 Task: Select the paper size with legal.
Action: Mouse moved to (52, 130)
Screenshot: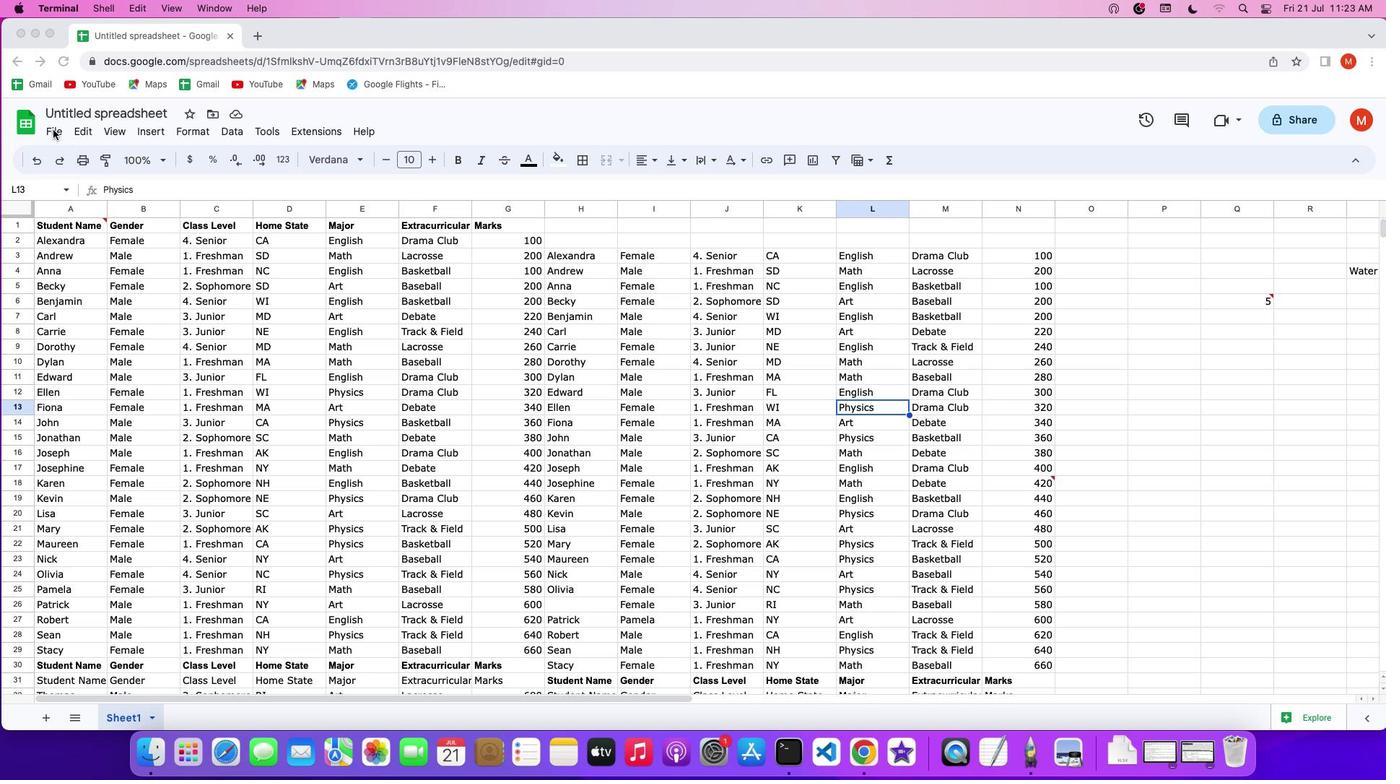 
Action: Mouse pressed left at (52, 130)
Screenshot: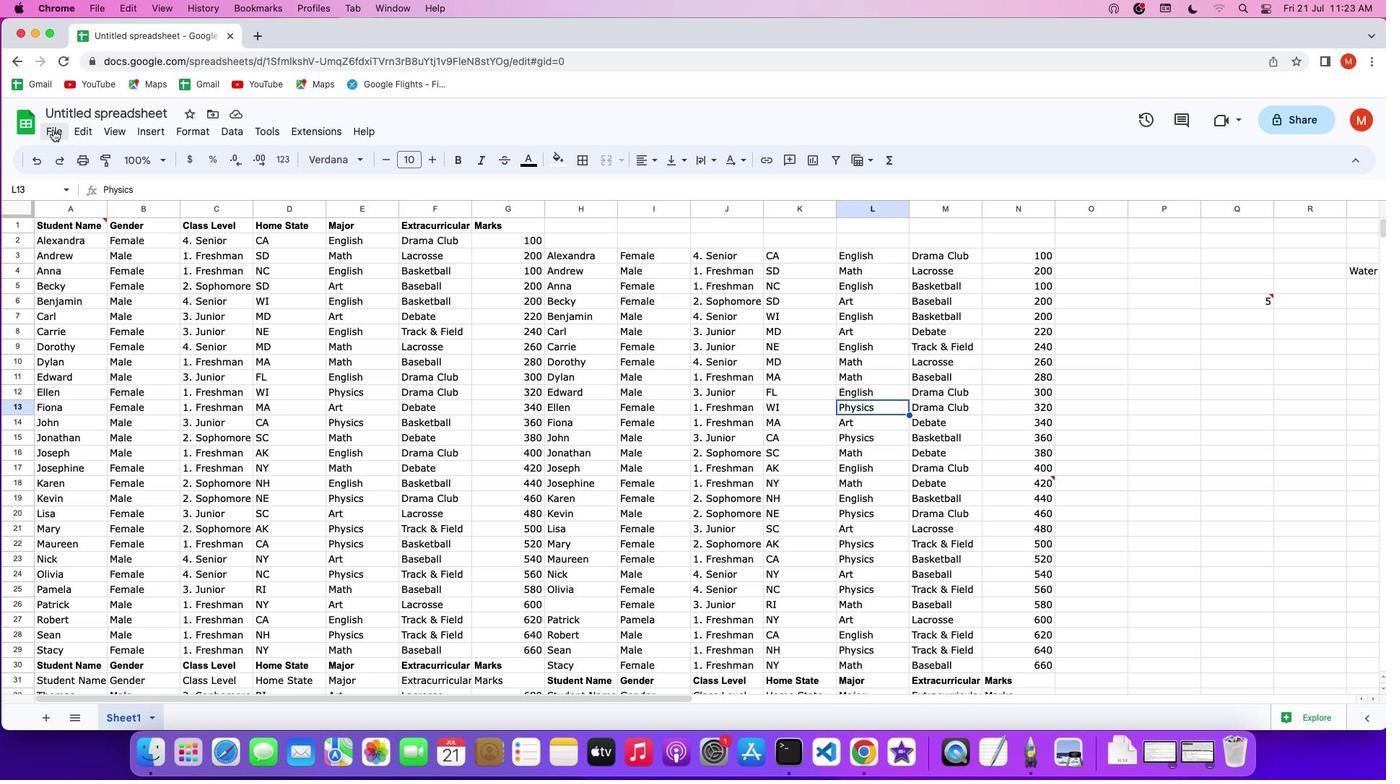 
Action: Mouse moved to (52, 130)
Screenshot: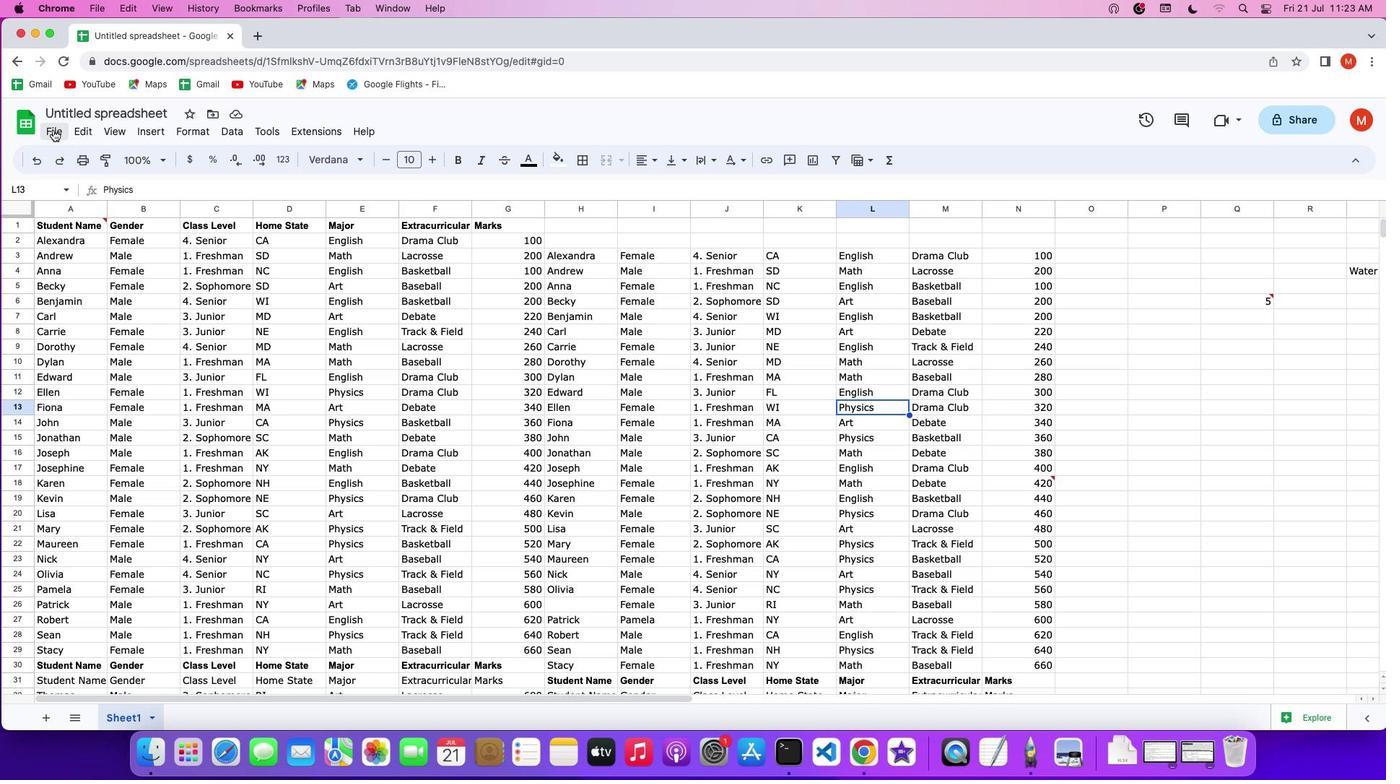 
Action: Mouse pressed left at (52, 130)
Screenshot: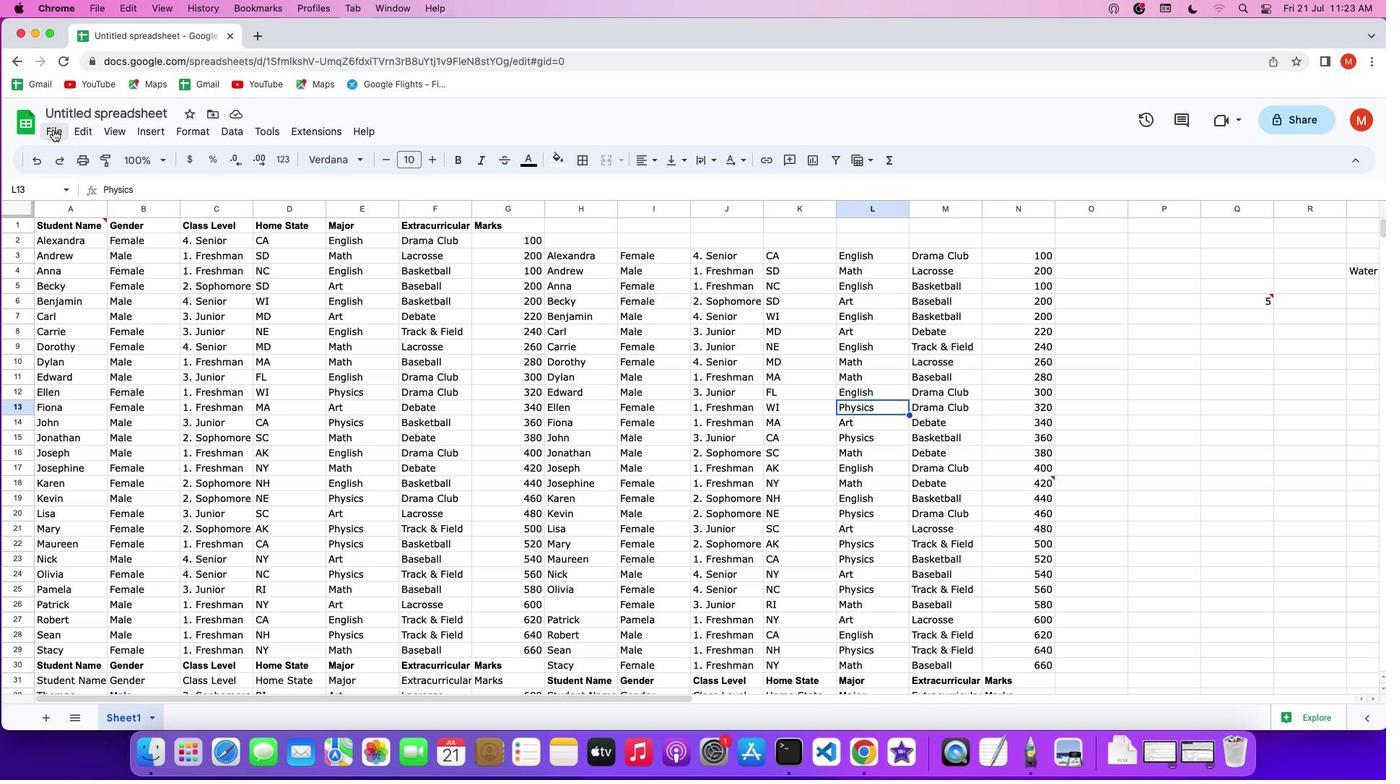 
Action: Mouse moved to (53, 131)
Screenshot: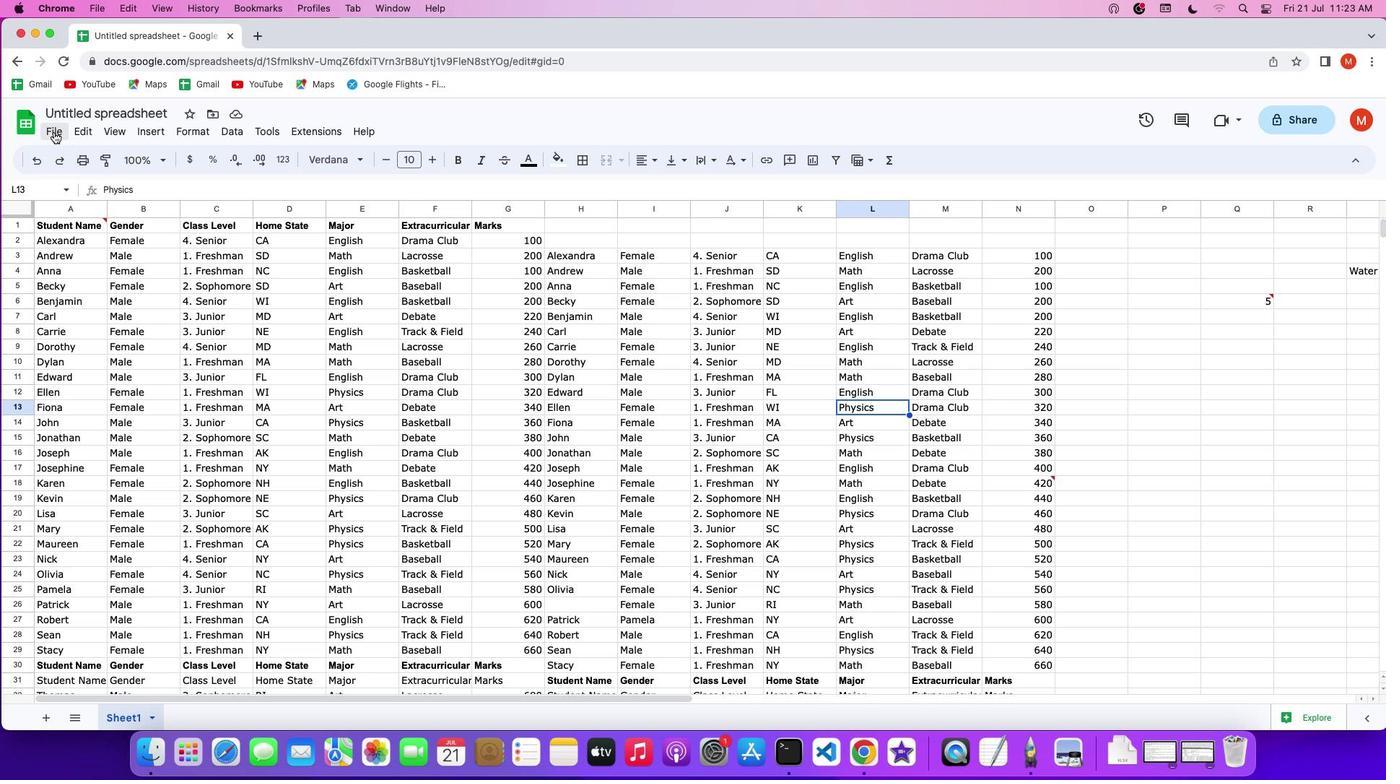 
Action: Mouse pressed left at (53, 131)
Screenshot: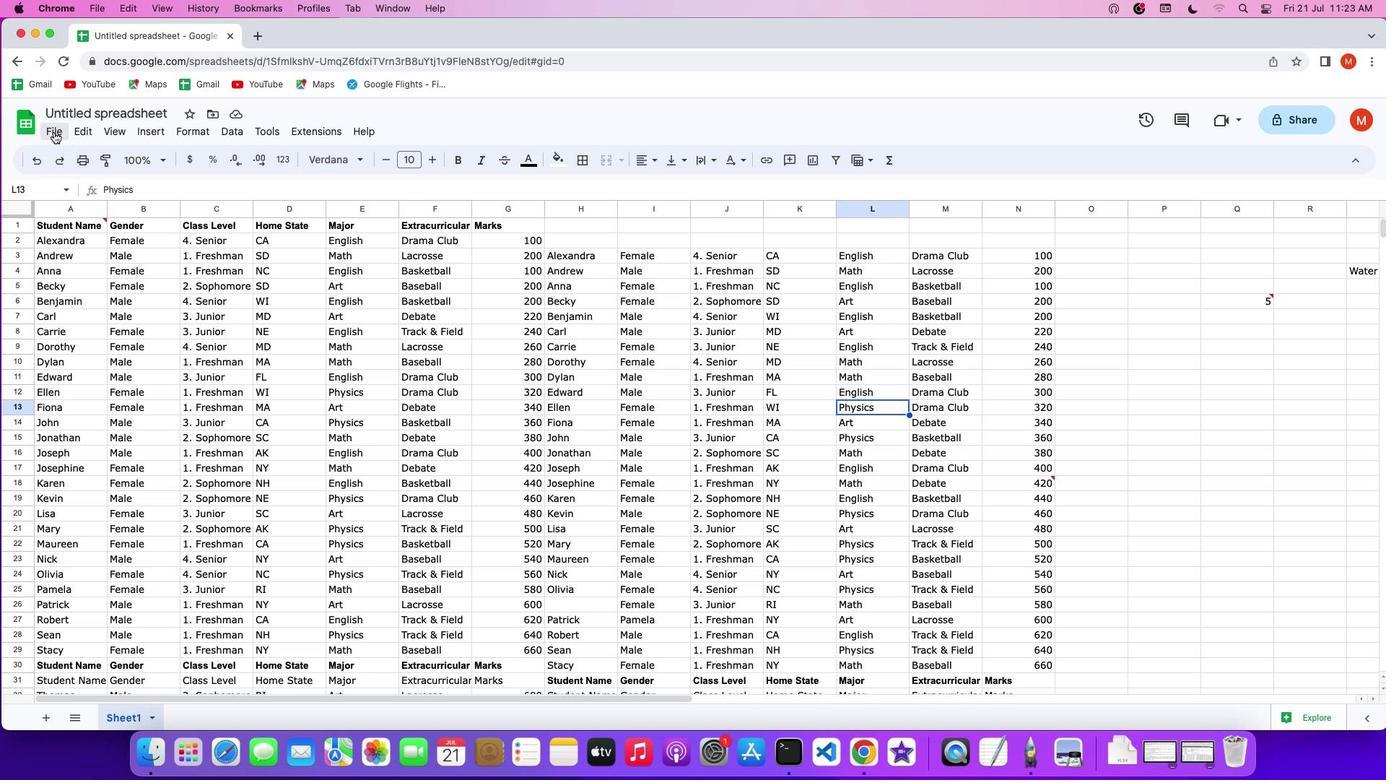 
Action: Mouse moved to (83, 559)
Screenshot: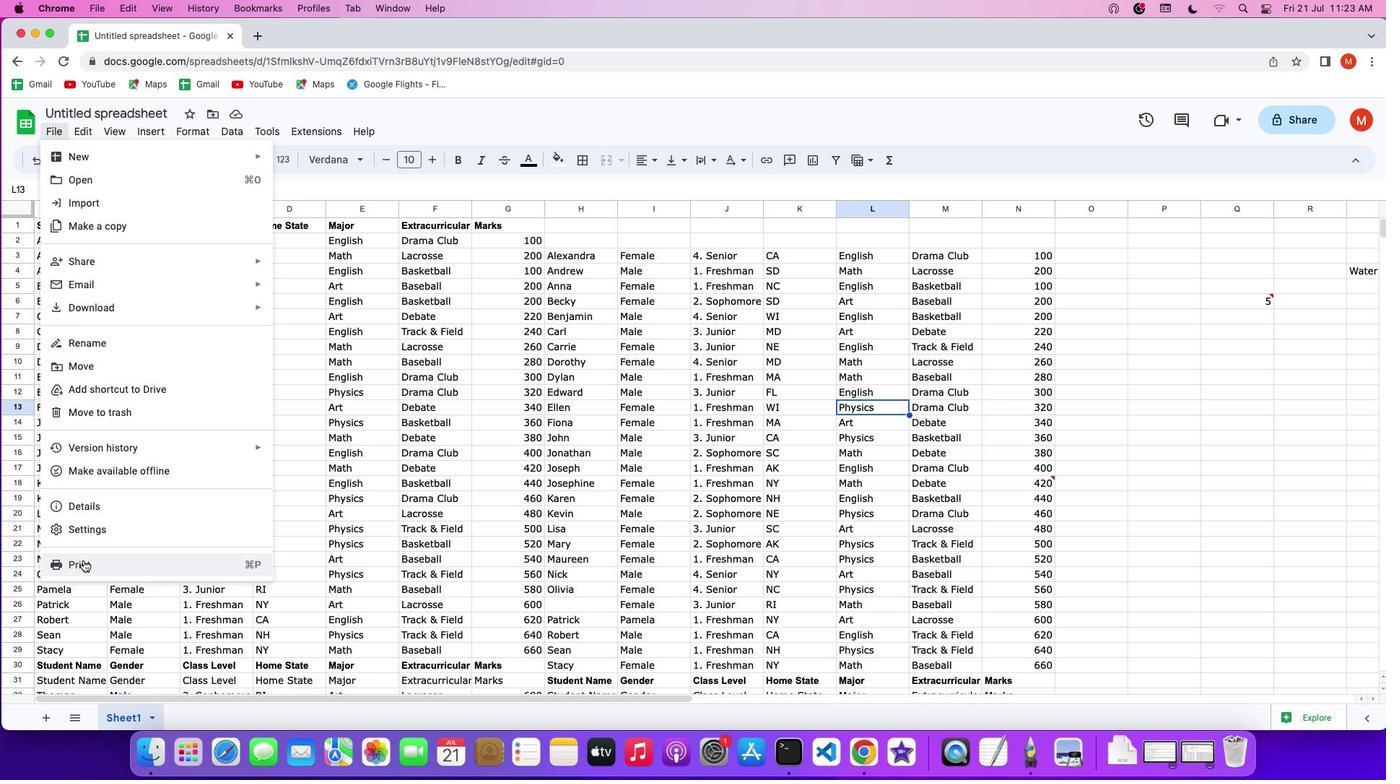 
Action: Mouse pressed left at (83, 559)
Screenshot: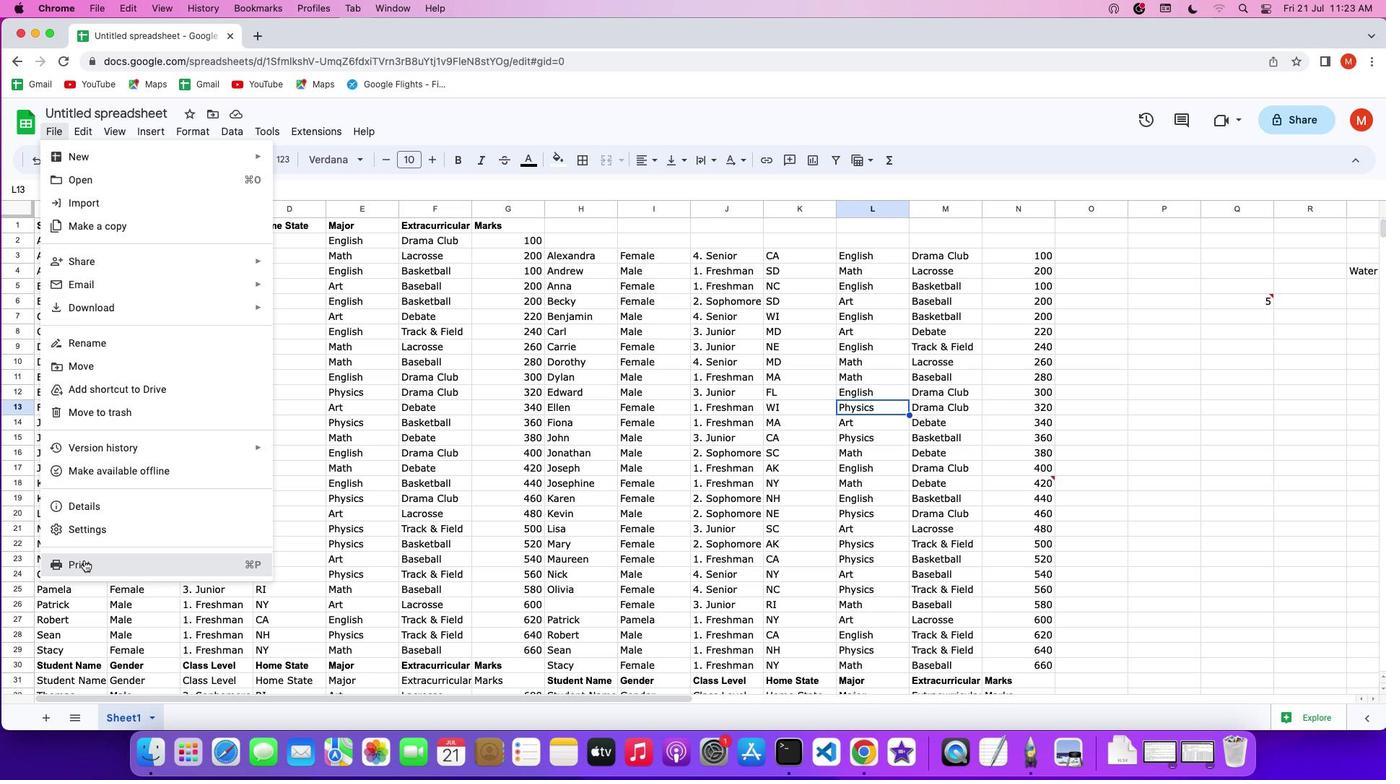 
Action: Mouse moved to (1325, 117)
Screenshot: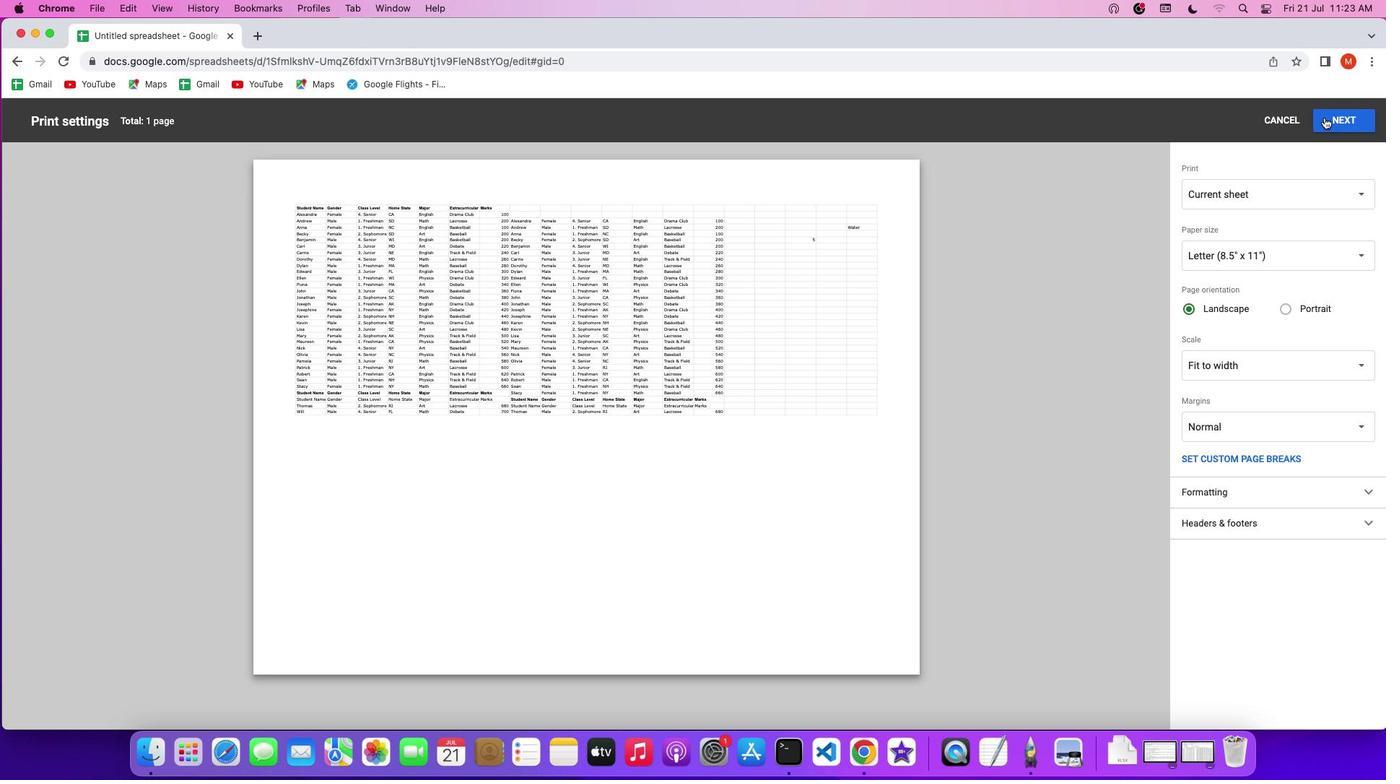 
Action: Mouse pressed left at (1325, 117)
Screenshot: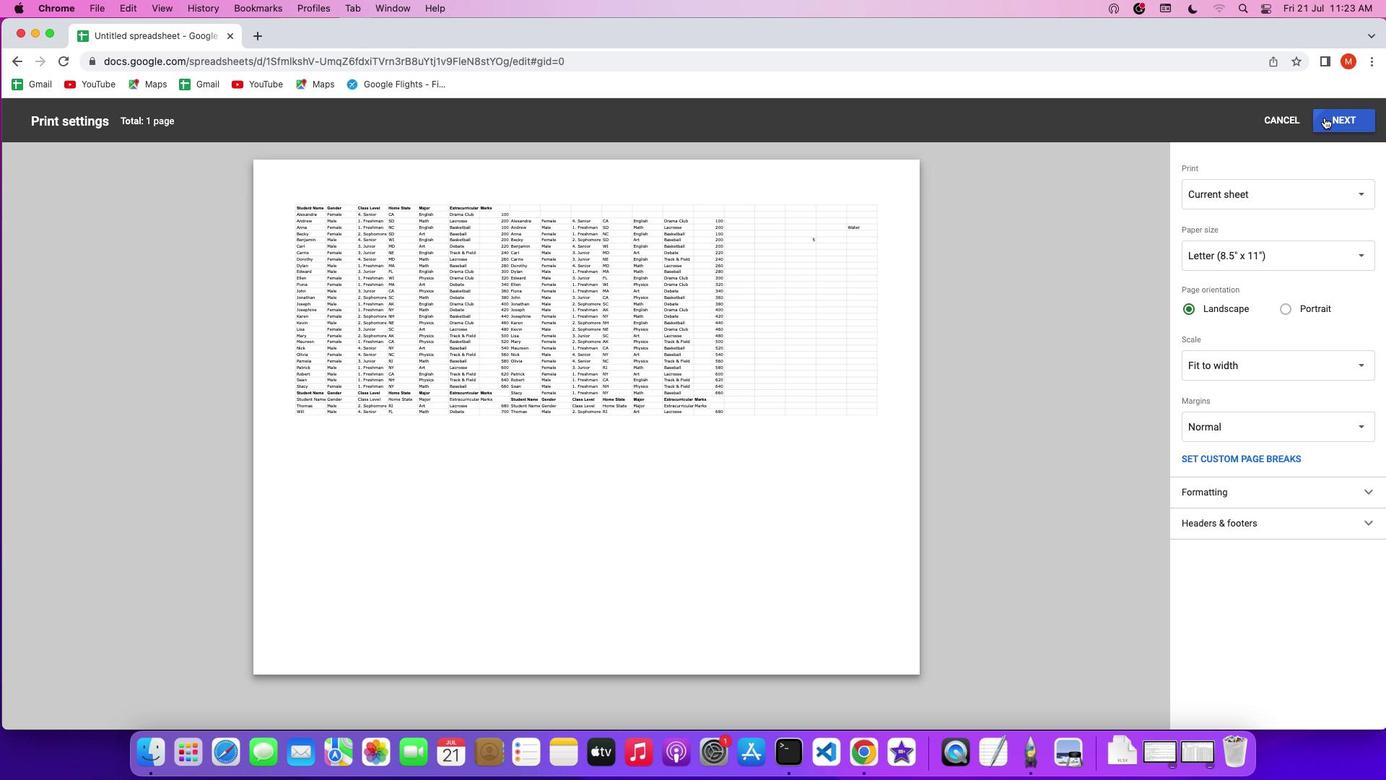 
Action: Mouse moved to (1112, 255)
Screenshot: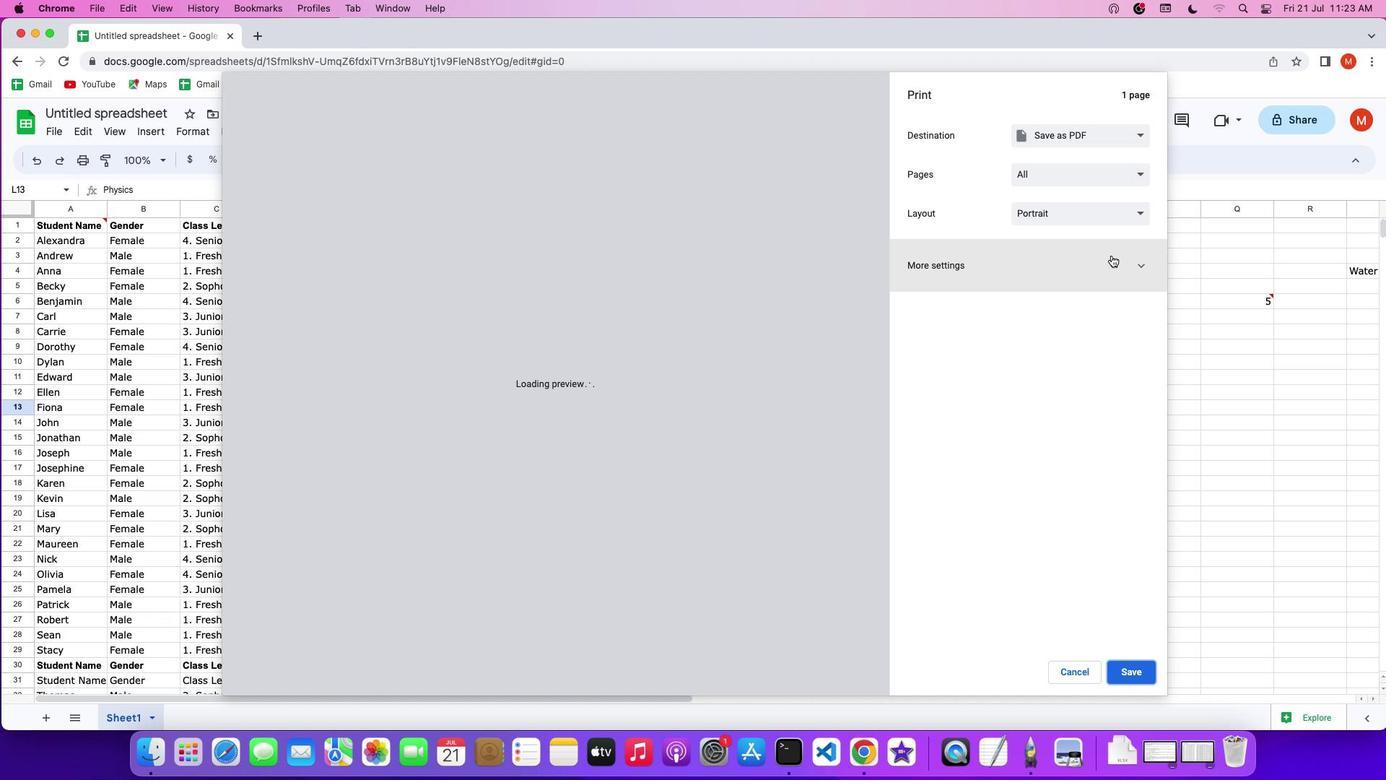 
Action: Mouse pressed left at (1112, 255)
Screenshot: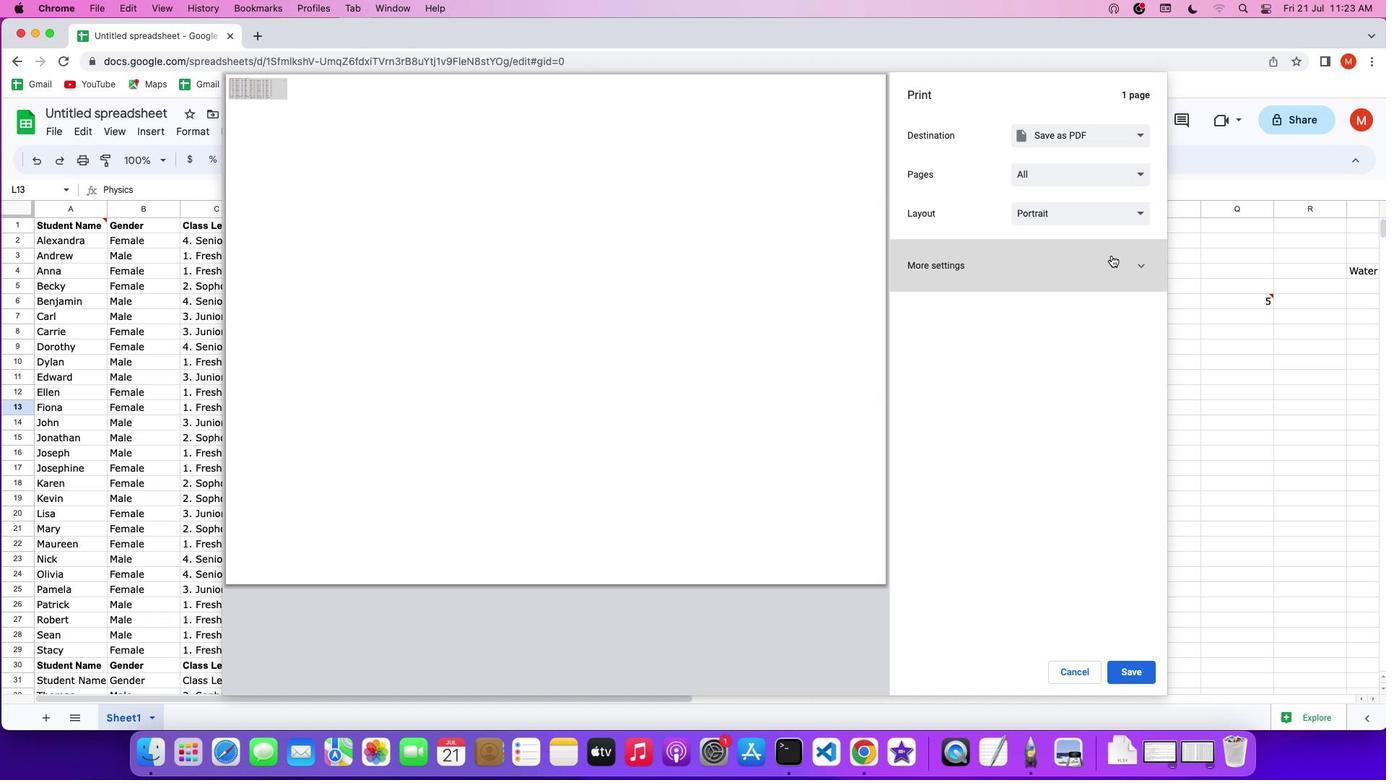 
Action: Mouse moved to (1126, 318)
Screenshot: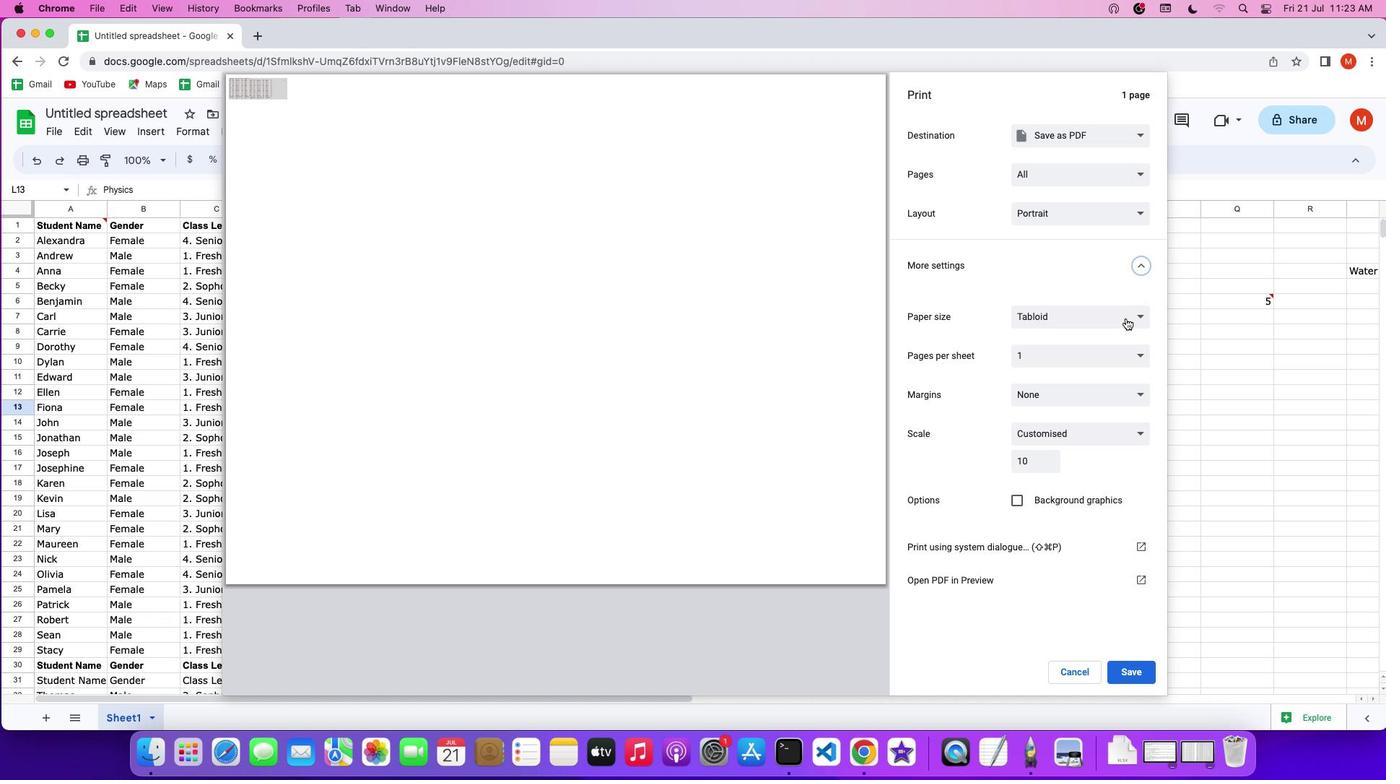 
Action: Mouse pressed left at (1126, 318)
Screenshot: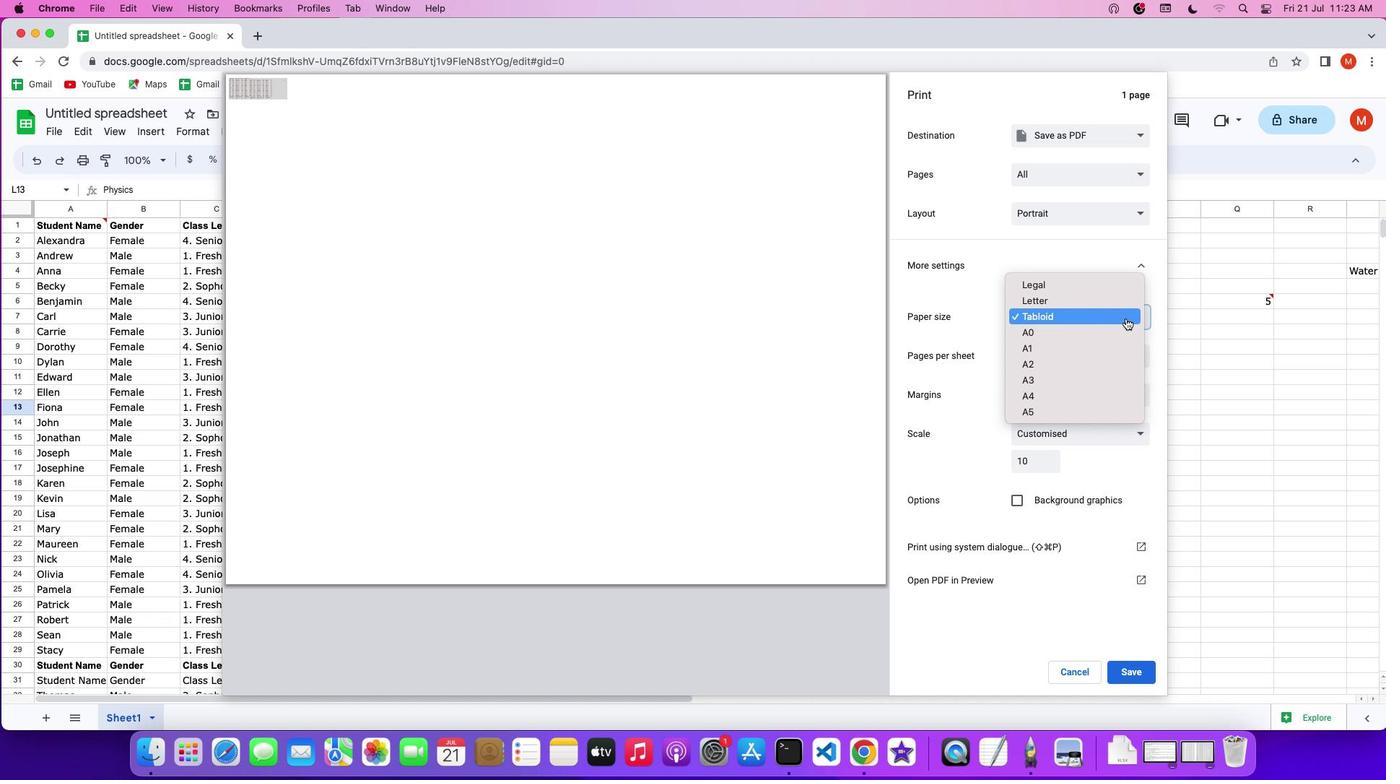 
Action: Mouse moved to (1105, 286)
Screenshot: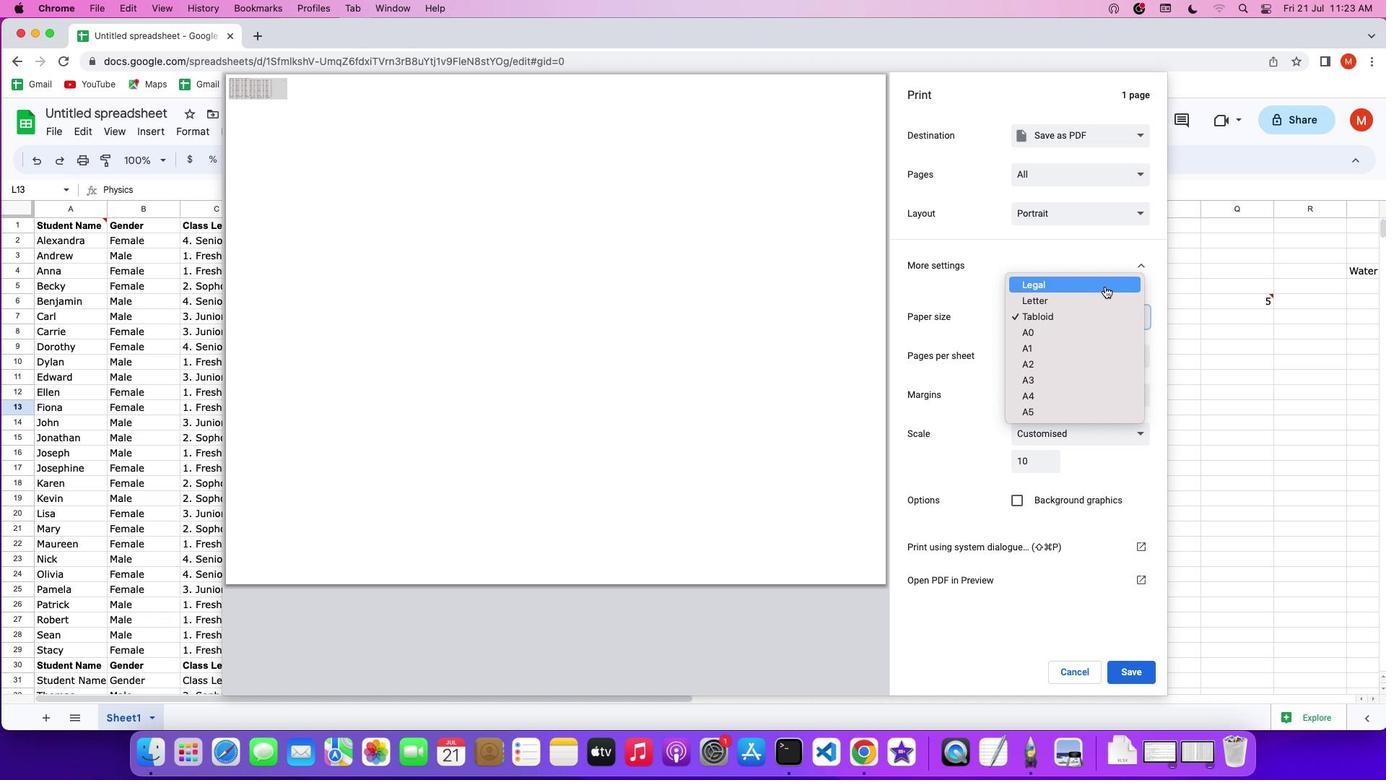 
Action: Mouse pressed left at (1105, 286)
Screenshot: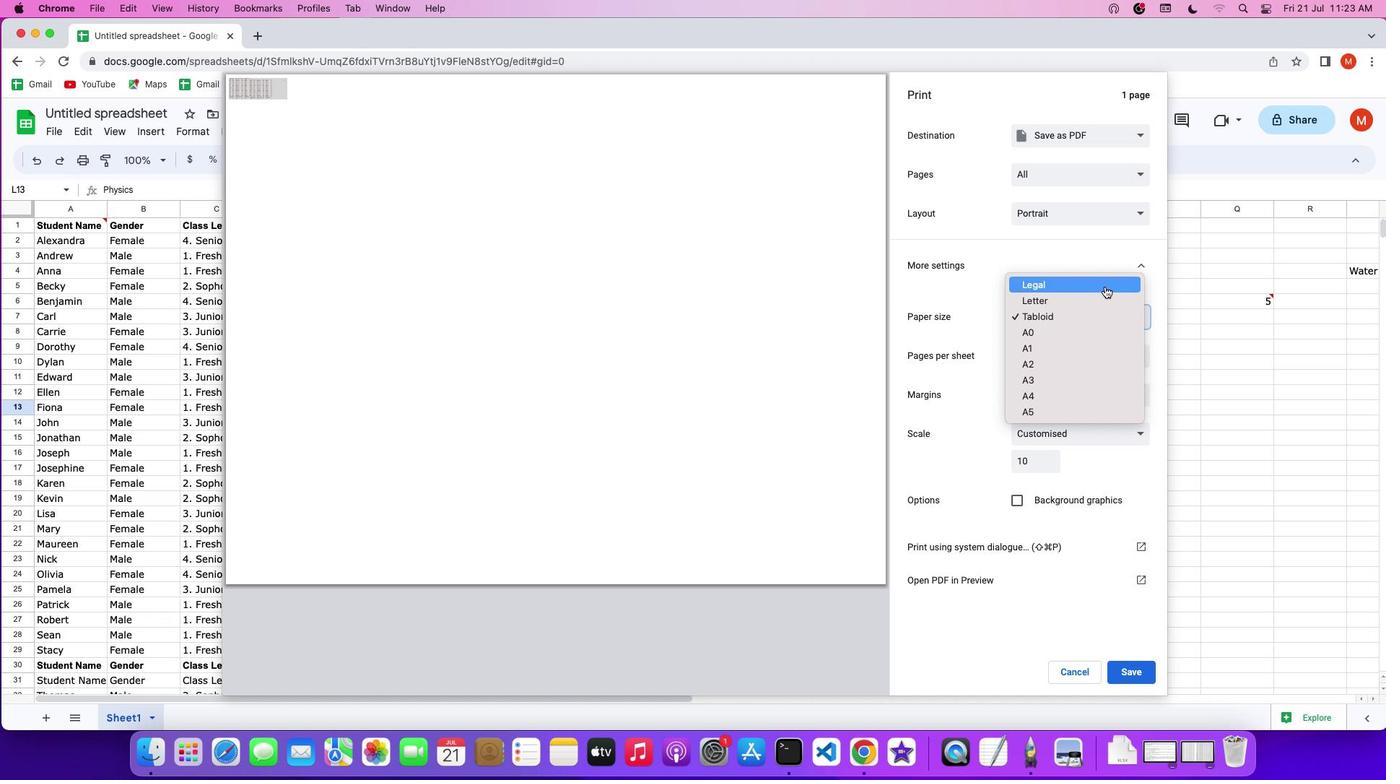 
Action: Mouse moved to (1145, 314)
Screenshot: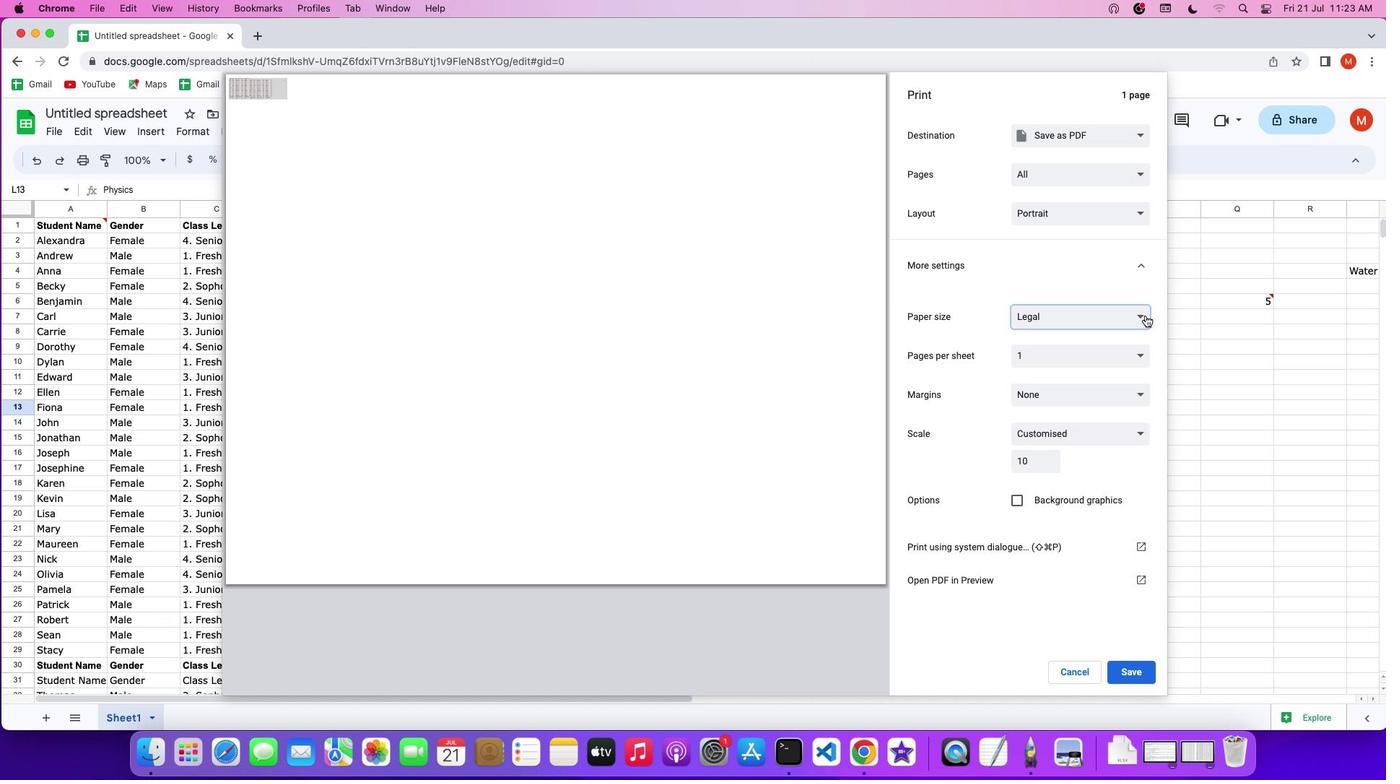 
